 Task: Change the "Stereo audio output mode" to Right.
Action: Mouse moved to (95, 12)
Screenshot: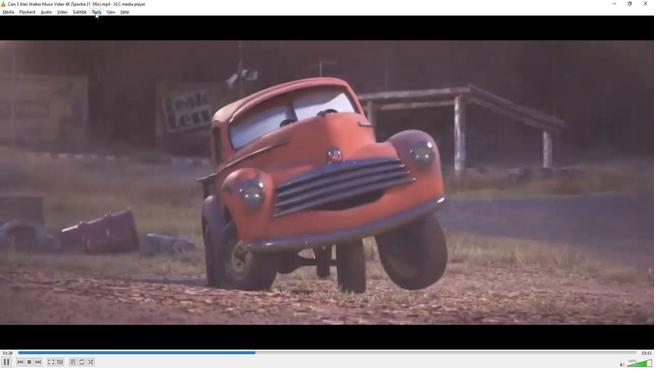 
Action: Mouse pressed left at (95, 12)
Screenshot: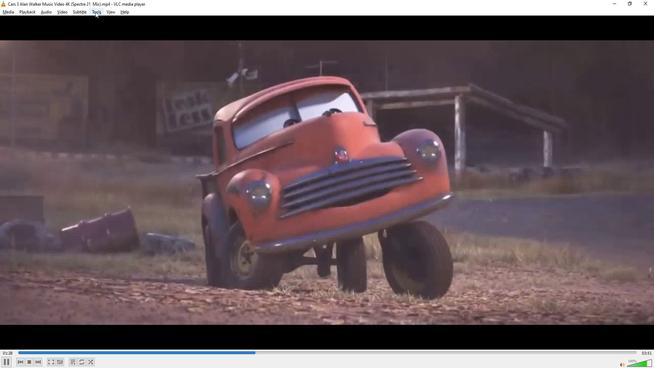 
Action: Mouse moved to (110, 92)
Screenshot: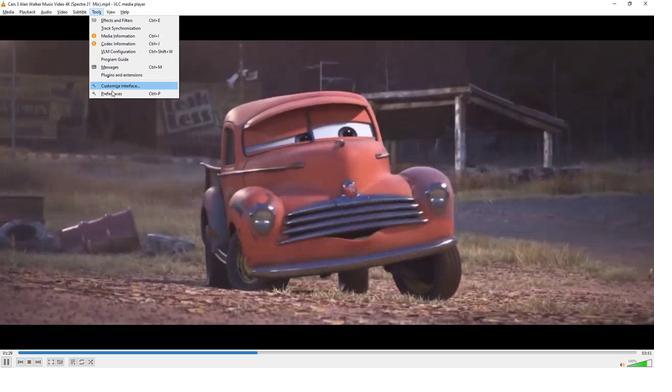 
Action: Mouse pressed left at (110, 92)
Screenshot: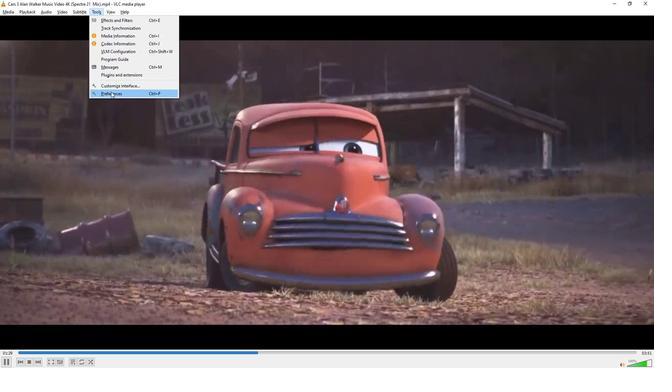 
Action: Mouse moved to (193, 276)
Screenshot: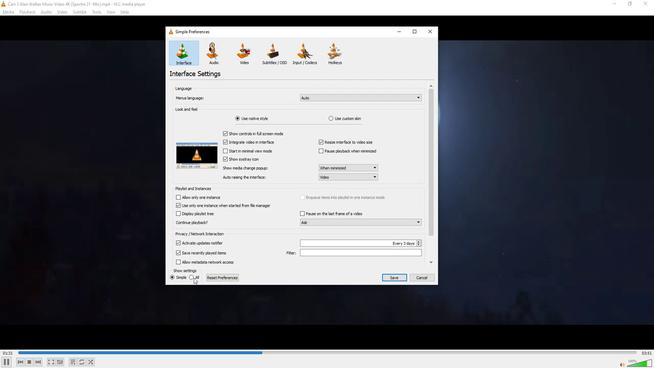 
Action: Mouse pressed left at (193, 276)
Screenshot: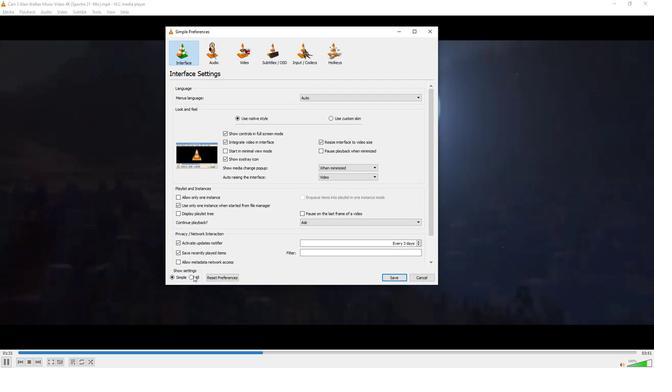 
Action: Mouse moved to (198, 101)
Screenshot: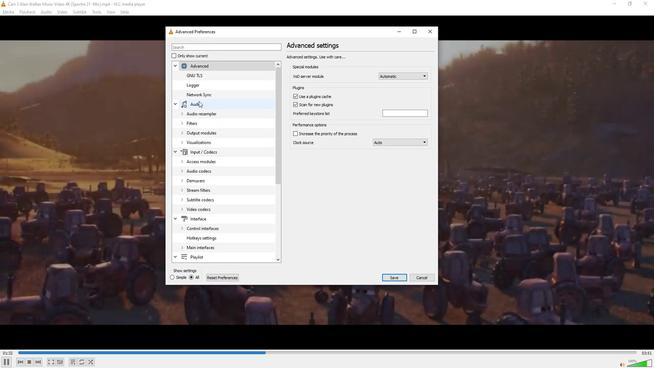 
Action: Mouse pressed left at (198, 101)
Screenshot: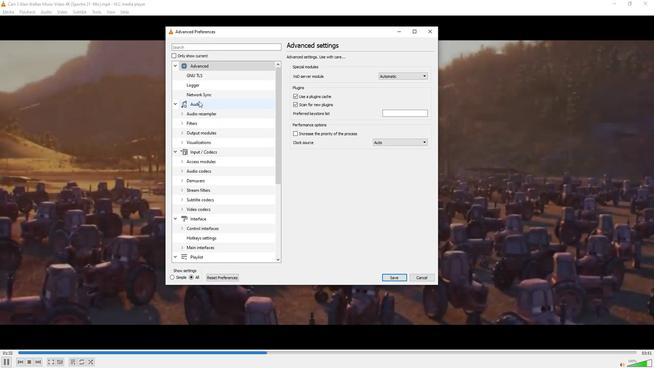 
Action: Mouse moved to (404, 120)
Screenshot: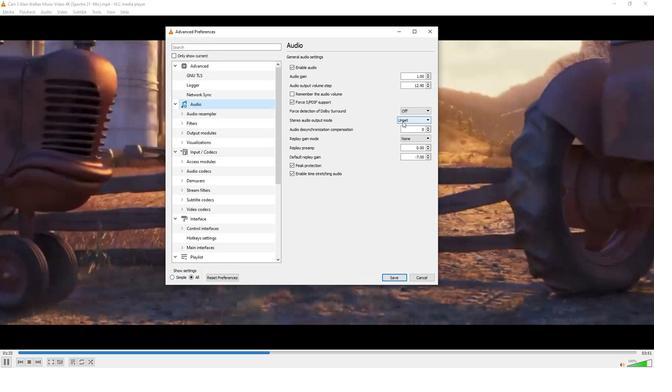 
Action: Mouse pressed left at (404, 120)
Screenshot: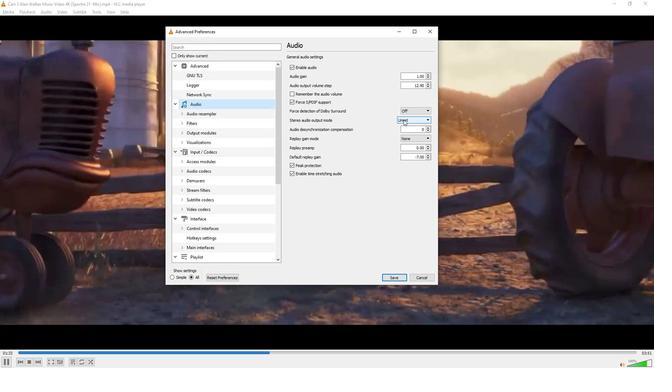 
Action: Mouse moved to (403, 144)
Screenshot: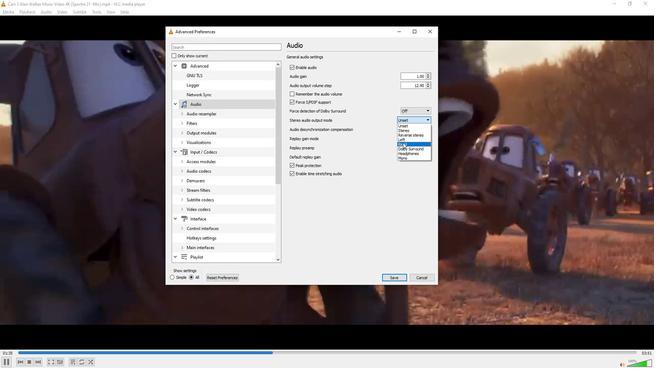 
Action: Mouse pressed left at (403, 144)
Screenshot: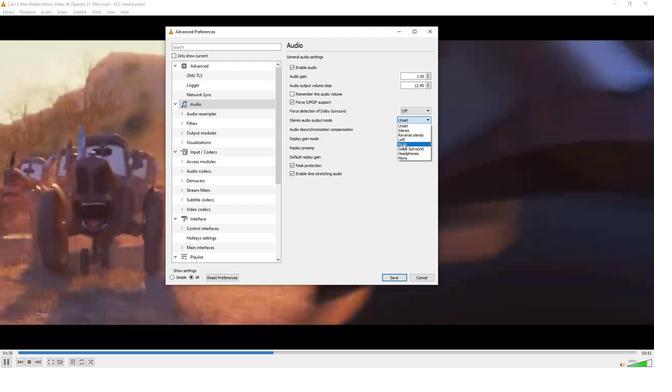 
Action: Mouse moved to (307, 193)
Screenshot: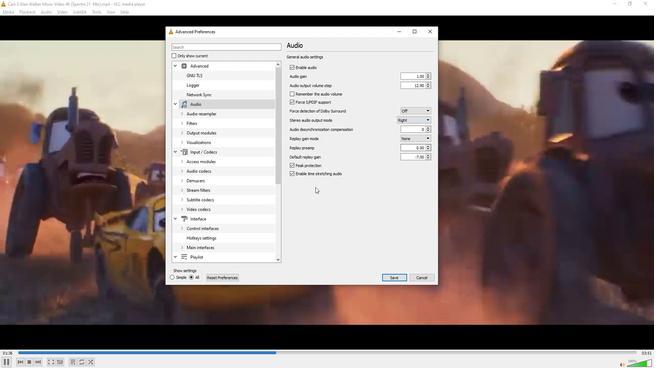 
